Task: Create a section Code Combat and in the section, add a milestone Chatbot Implementation in the project TrendForge.
Action: Mouse moved to (64, 447)
Screenshot: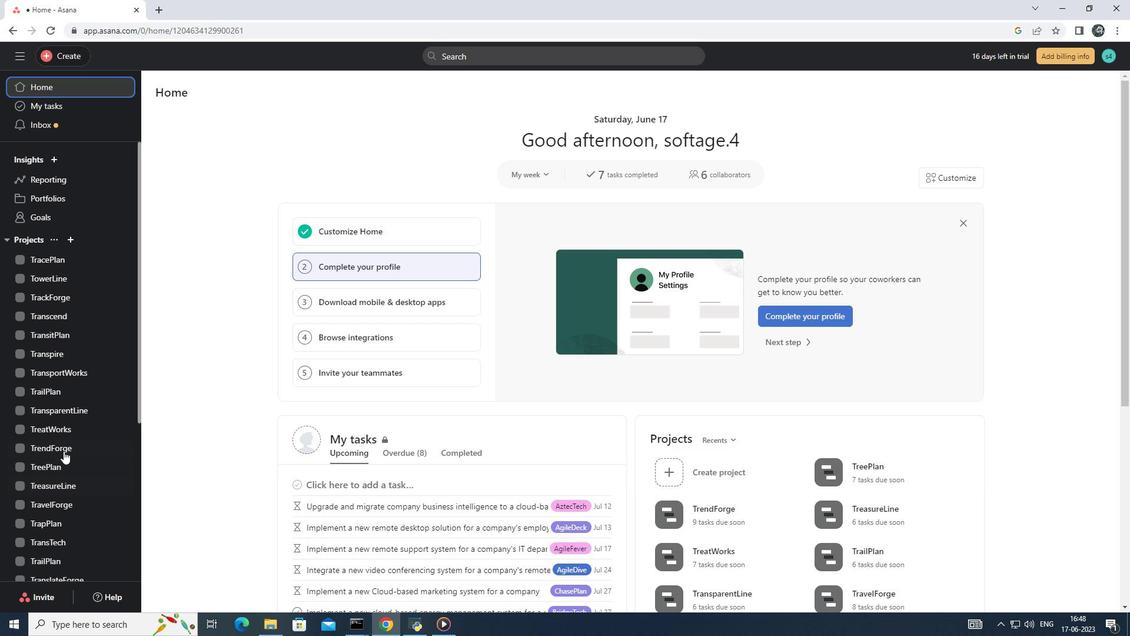 
Action: Mouse pressed left at (64, 447)
Screenshot: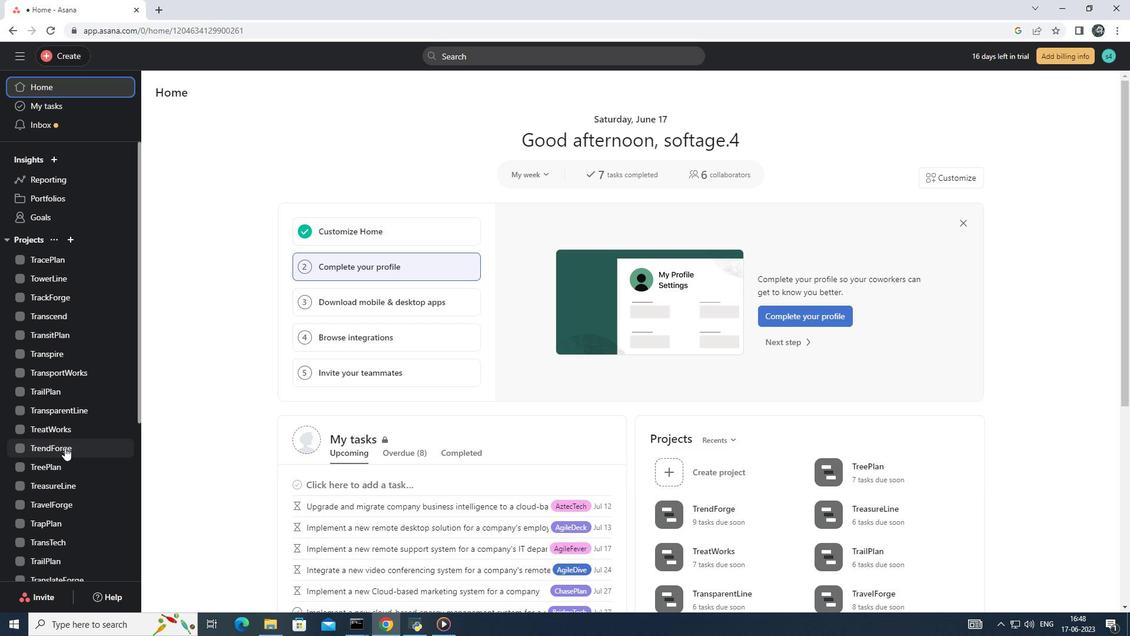 
Action: Mouse moved to (188, 564)
Screenshot: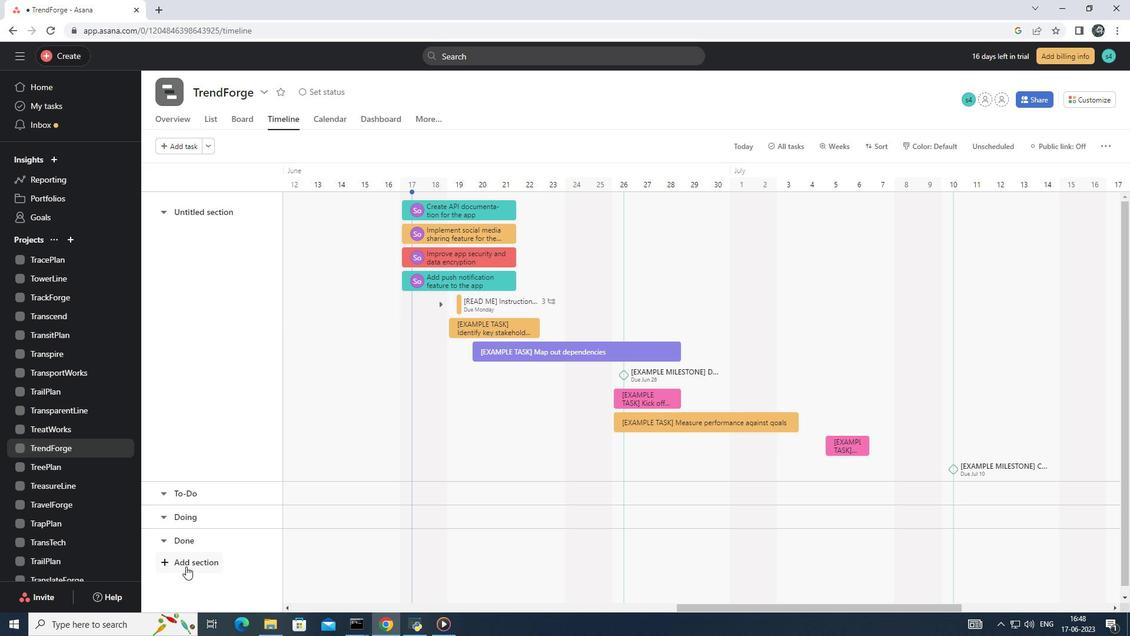 
Action: Mouse pressed left at (188, 564)
Screenshot: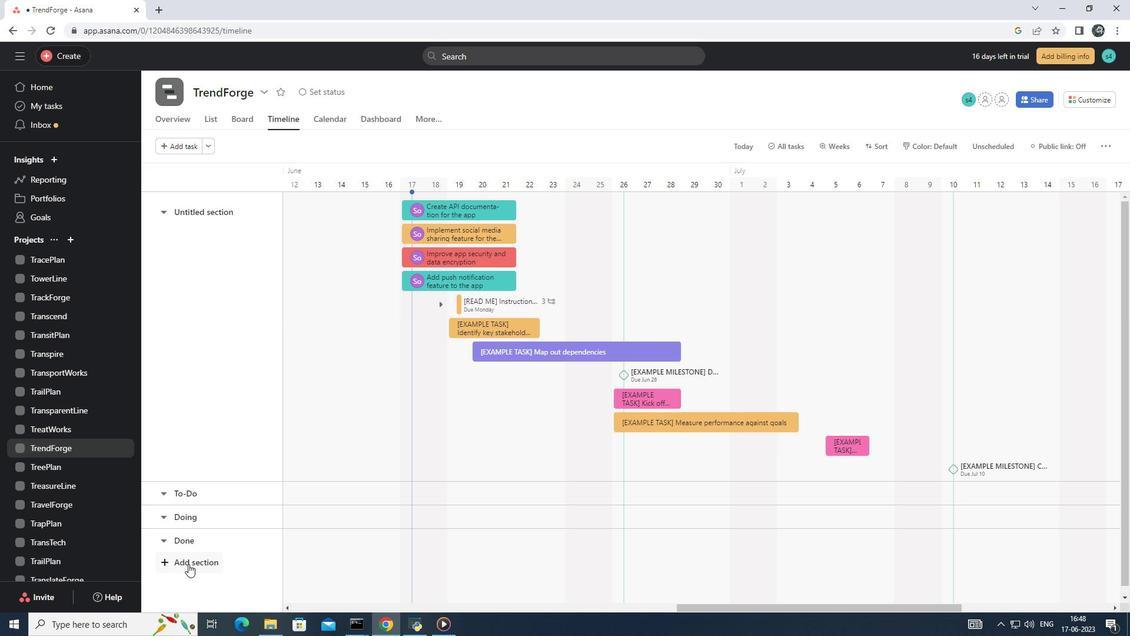 
Action: Mouse moved to (195, 567)
Screenshot: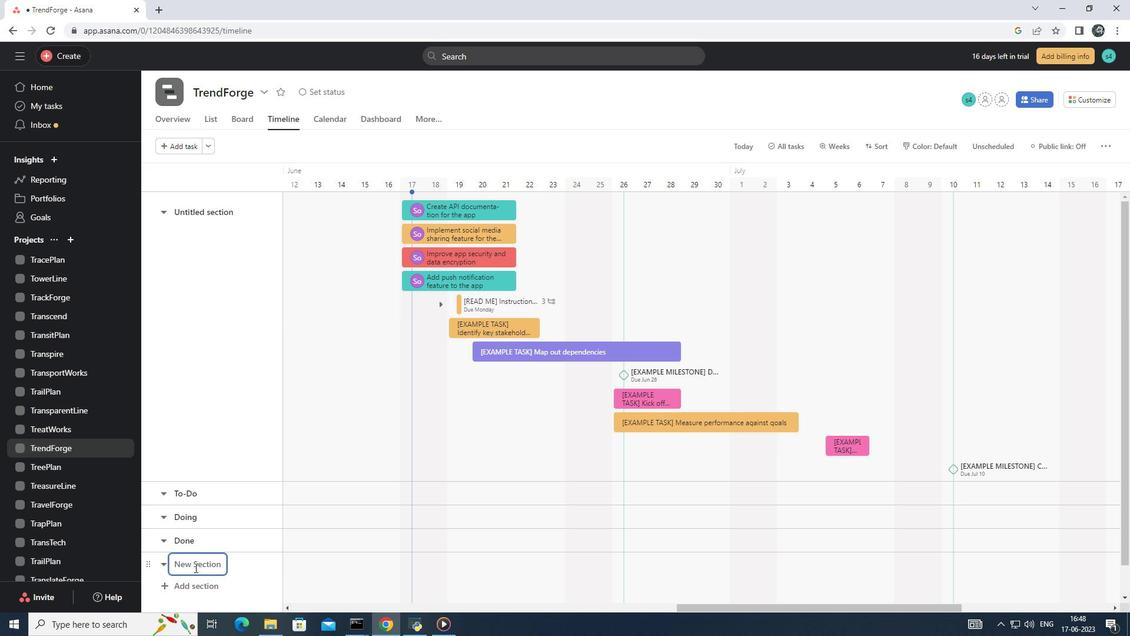 
Action: Key pressed <Key.shift>Code<Key.space><Key.shift>Combat<Key.enter>
Screenshot: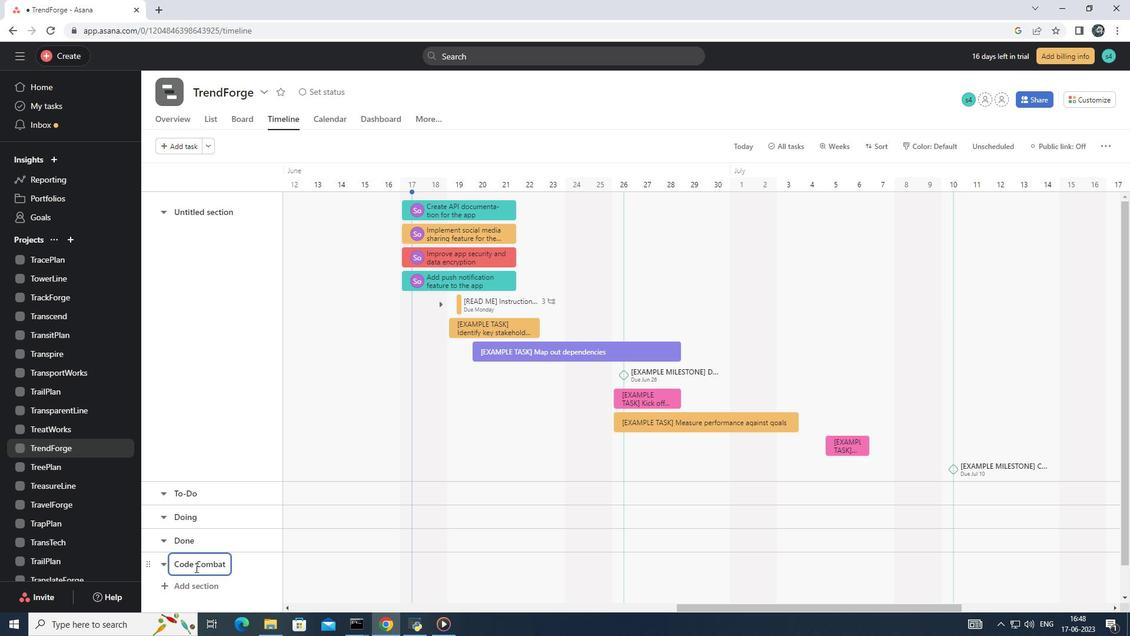 
Action: Mouse moved to (379, 563)
Screenshot: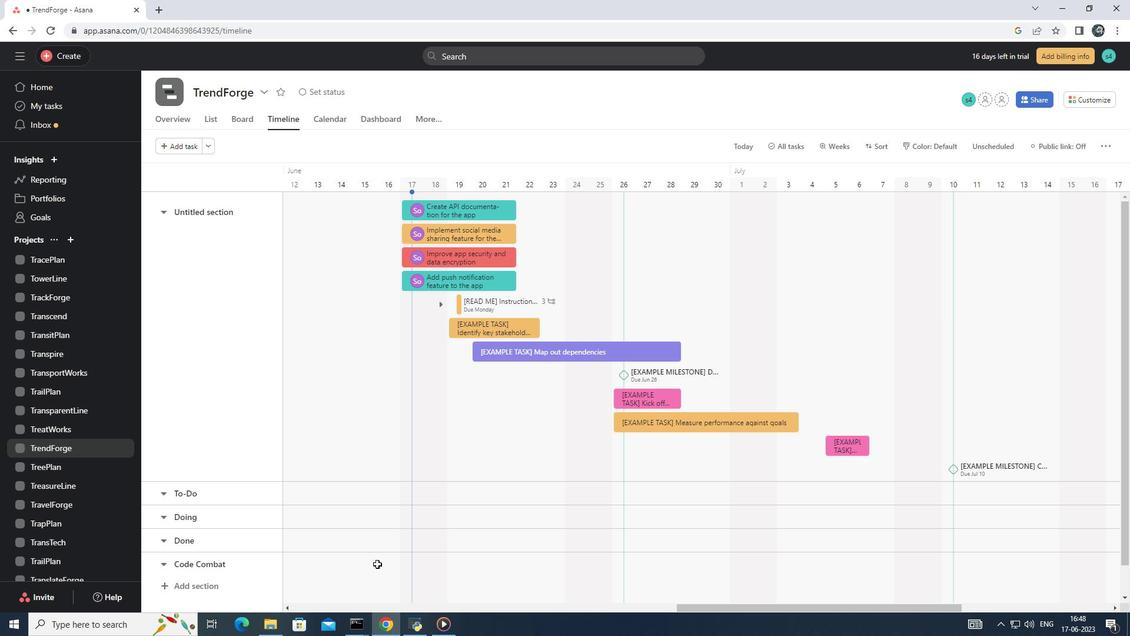 
Action: Mouse pressed left at (379, 563)
Screenshot: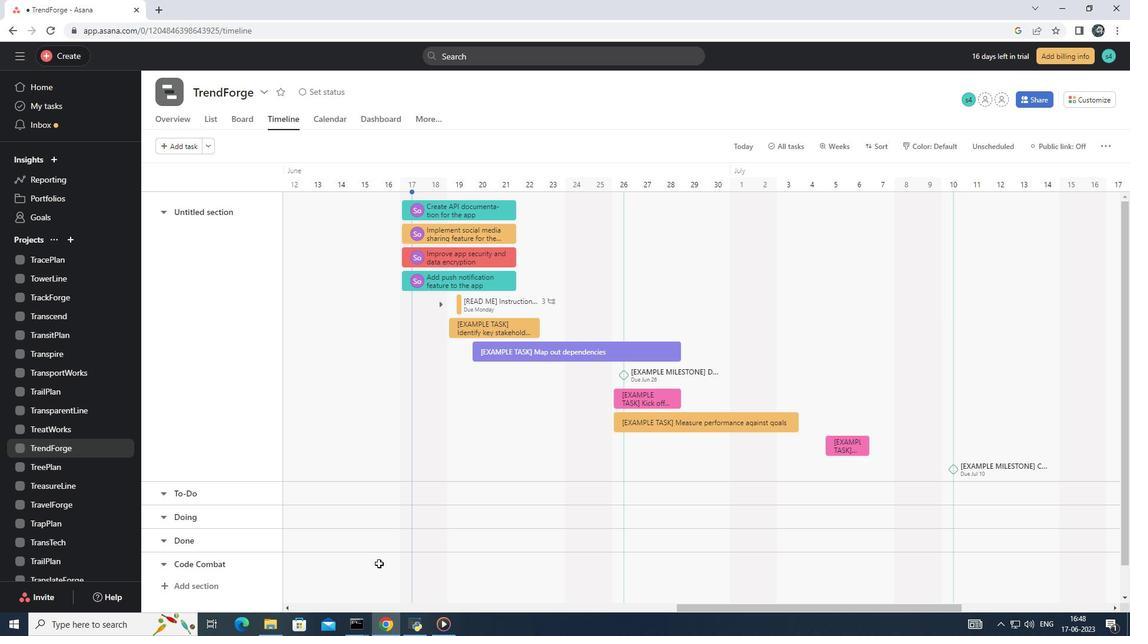 
Action: Mouse moved to (338, 532)
Screenshot: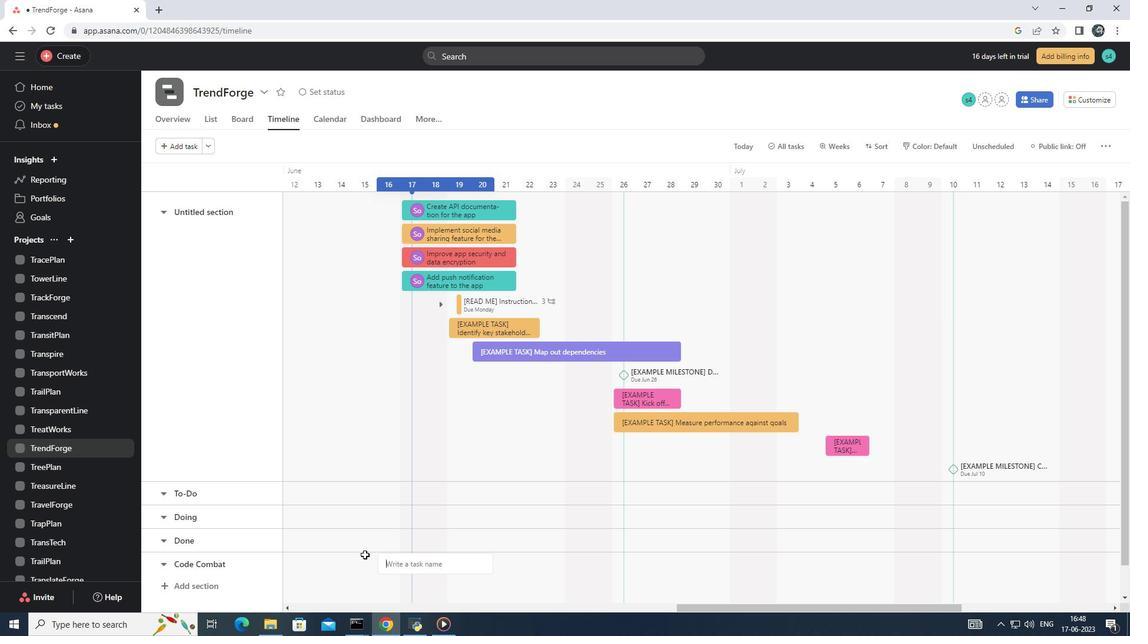 
Action: Key pressed <Key.shift>Chatbot<Key.space><Key.shift>Implementation<Key.space><Key.backspace>
Screenshot: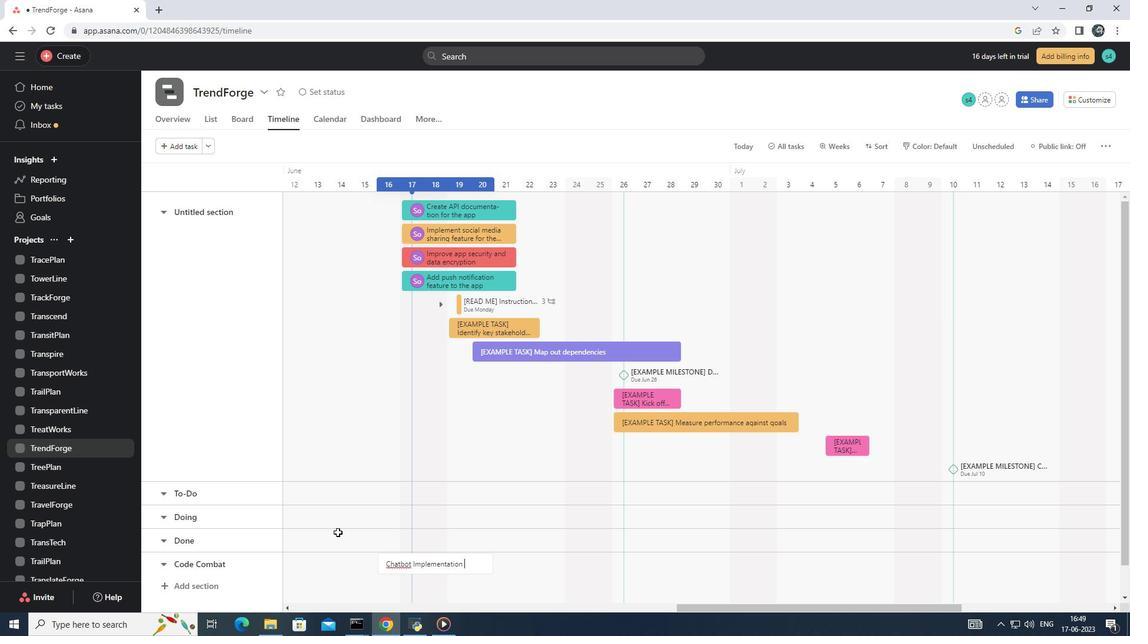 
Action: Mouse moved to (323, 495)
Screenshot: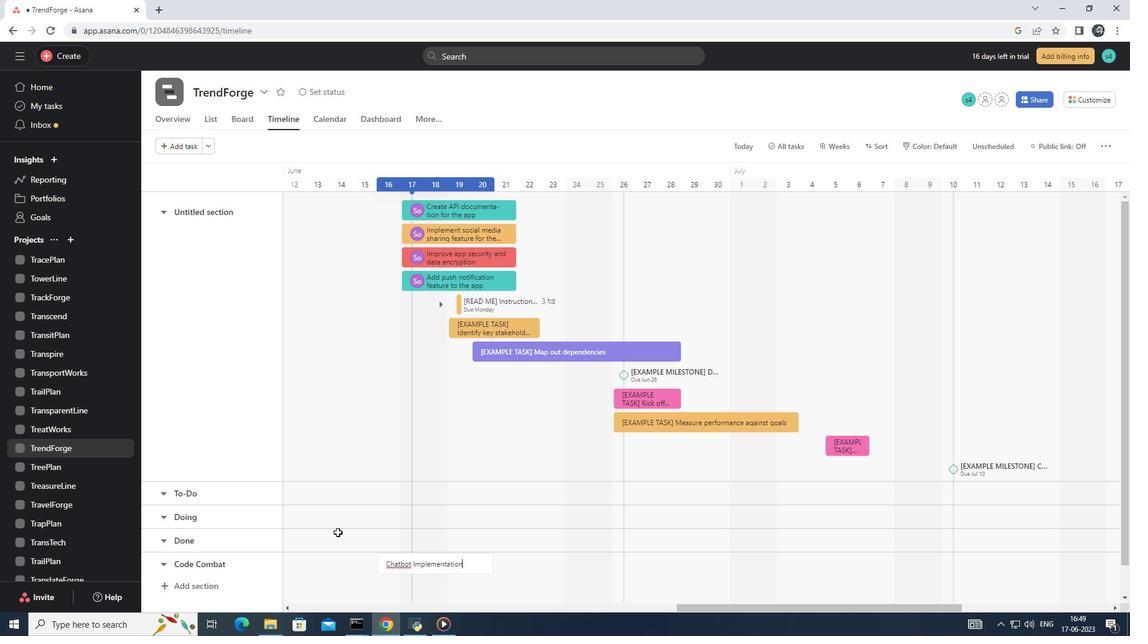 
Action: Key pressed <Key.enter>
Screenshot: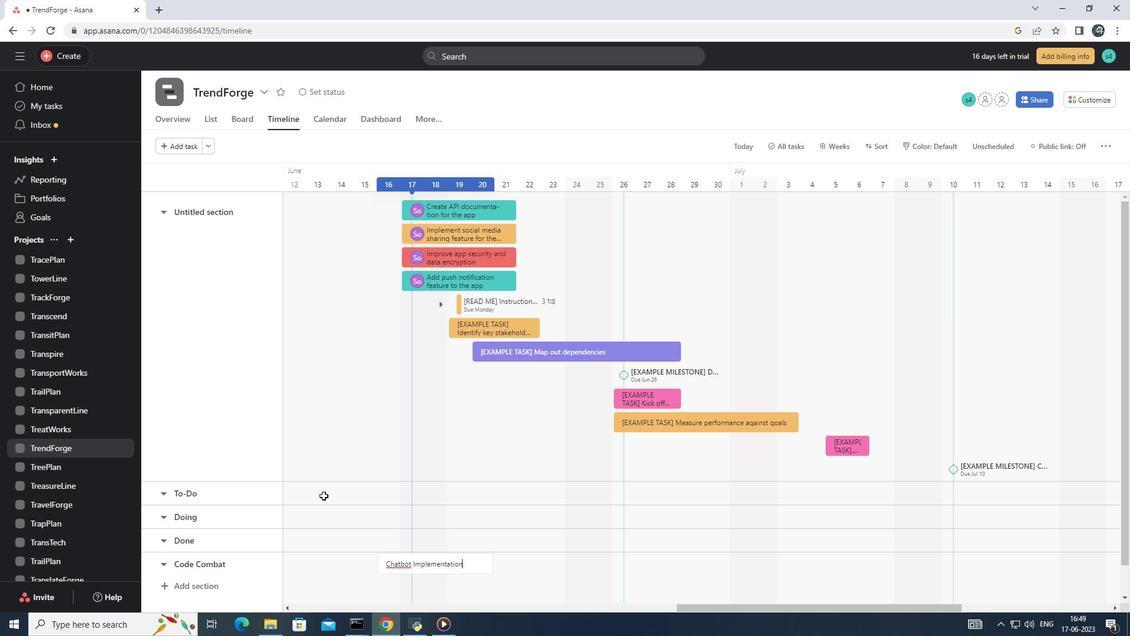 
Action: Mouse moved to (424, 566)
Screenshot: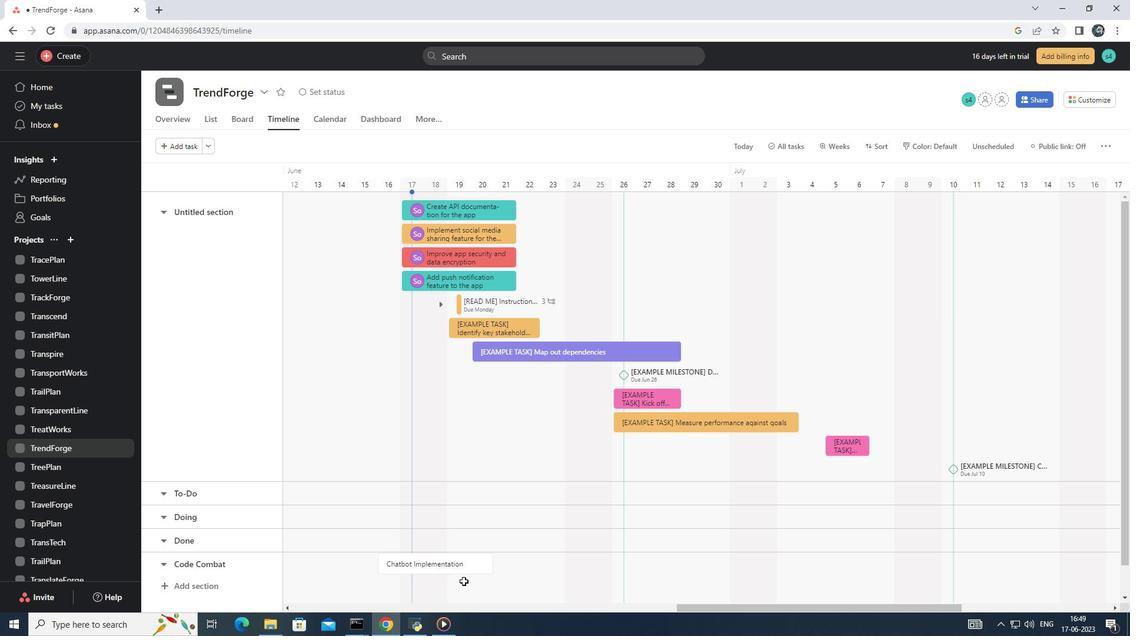 
Action: Mouse pressed right at (424, 566)
Screenshot: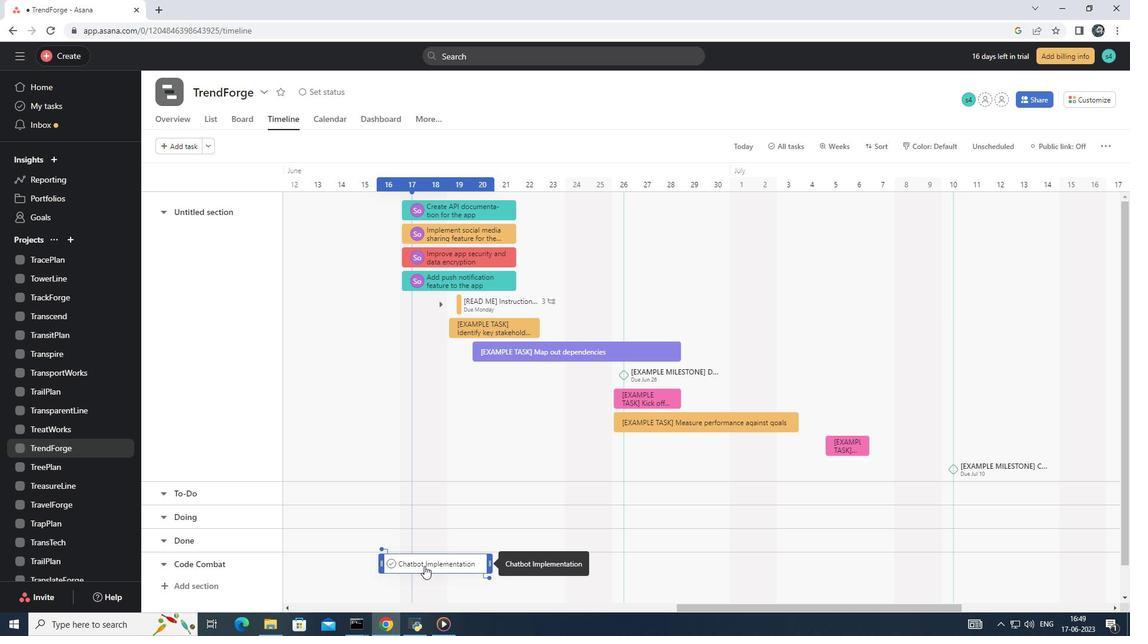 
Action: Mouse moved to (481, 503)
Screenshot: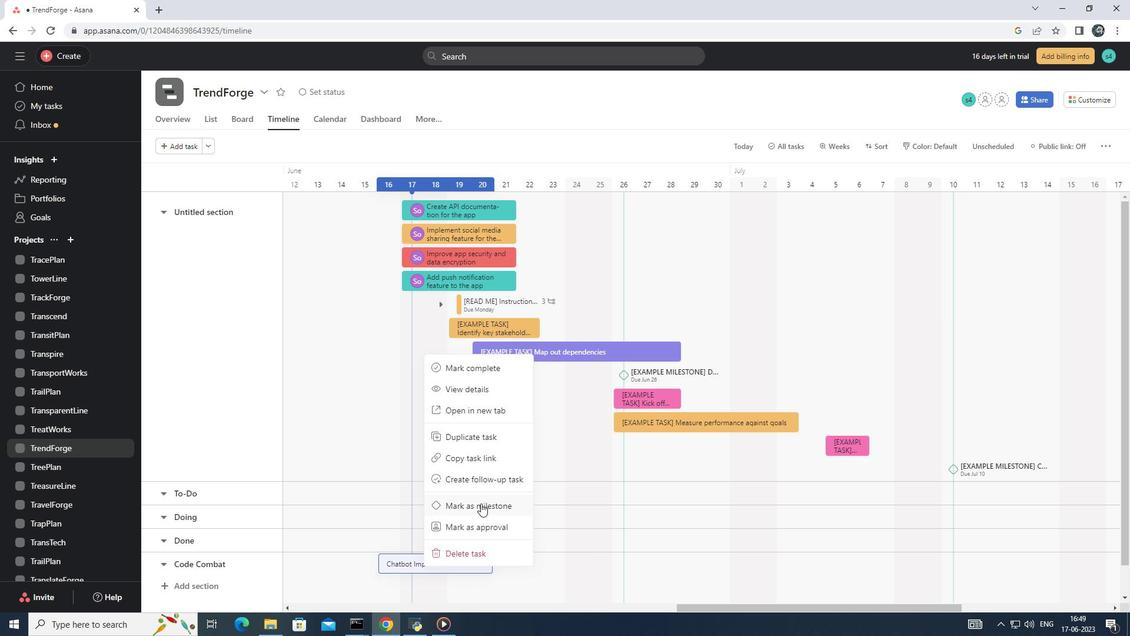 
Action: Mouse pressed left at (481, 503)
Screenshot: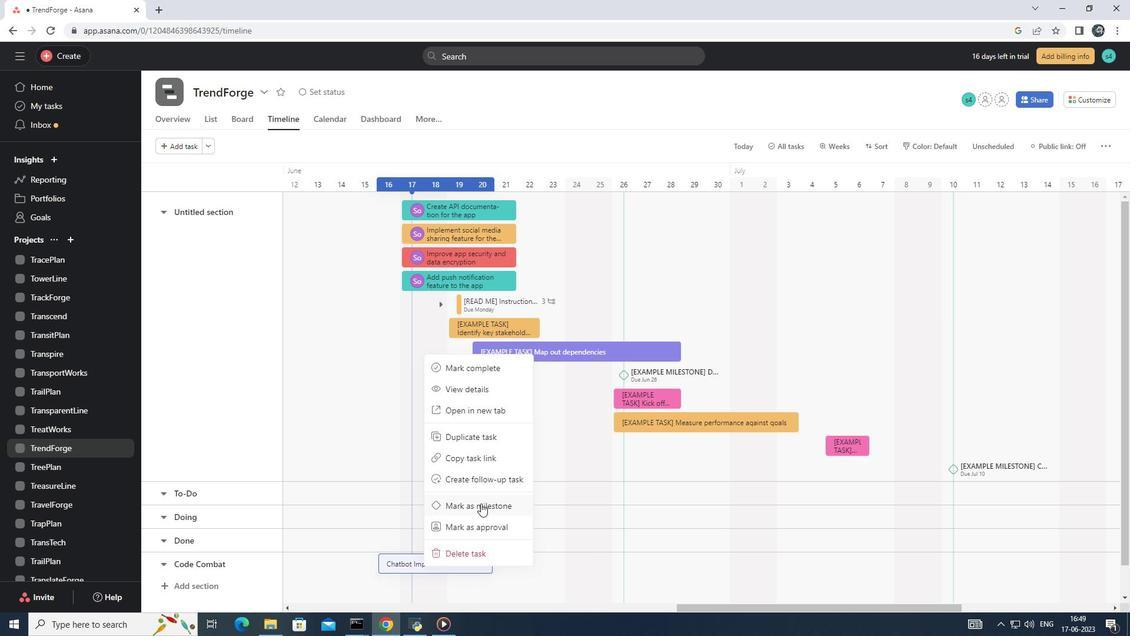 
Action: Mouse moved to (474, 494)
Screenshot: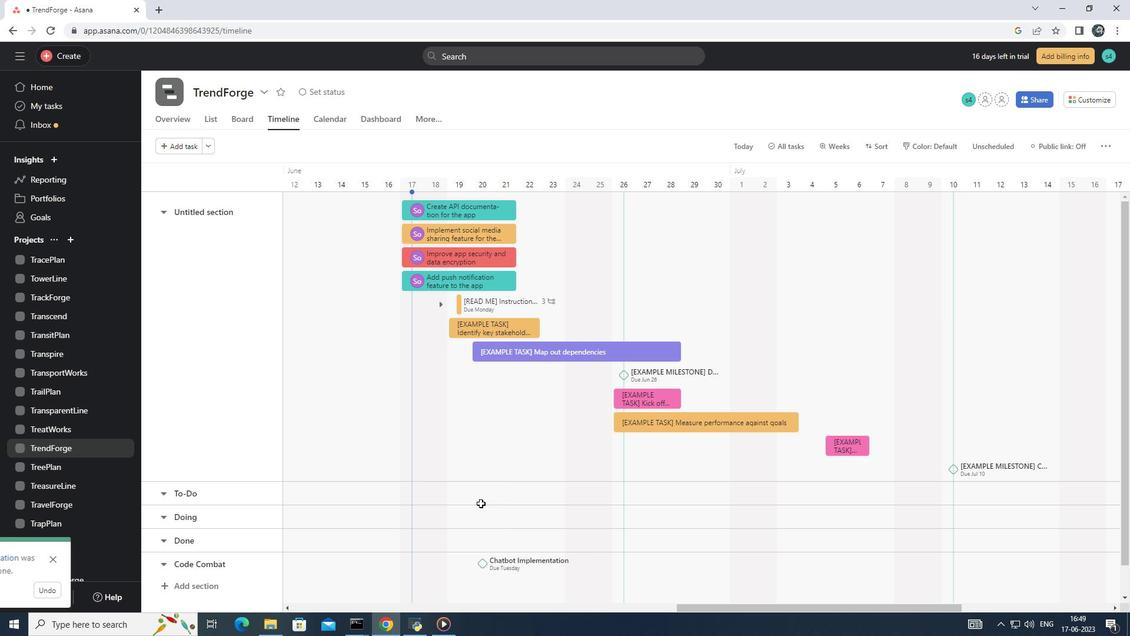 
